 Task: Change theme to spearmint.
Action: Mouse moved to (428, 93)
Screenshot: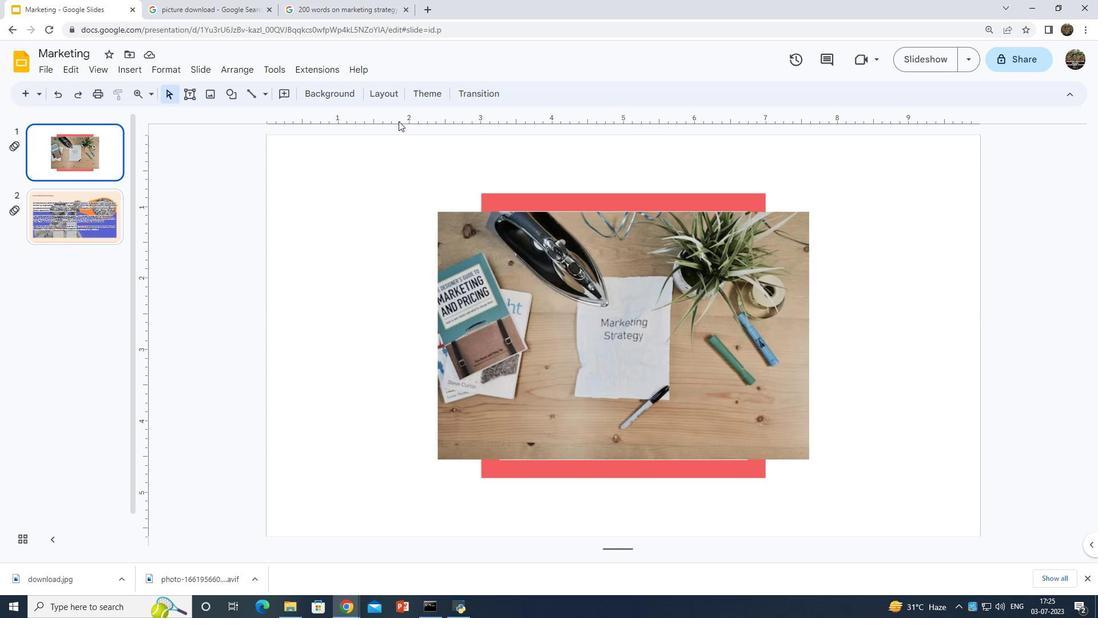 
Action: Mouse pressed left at (428, 93)
Screenshot: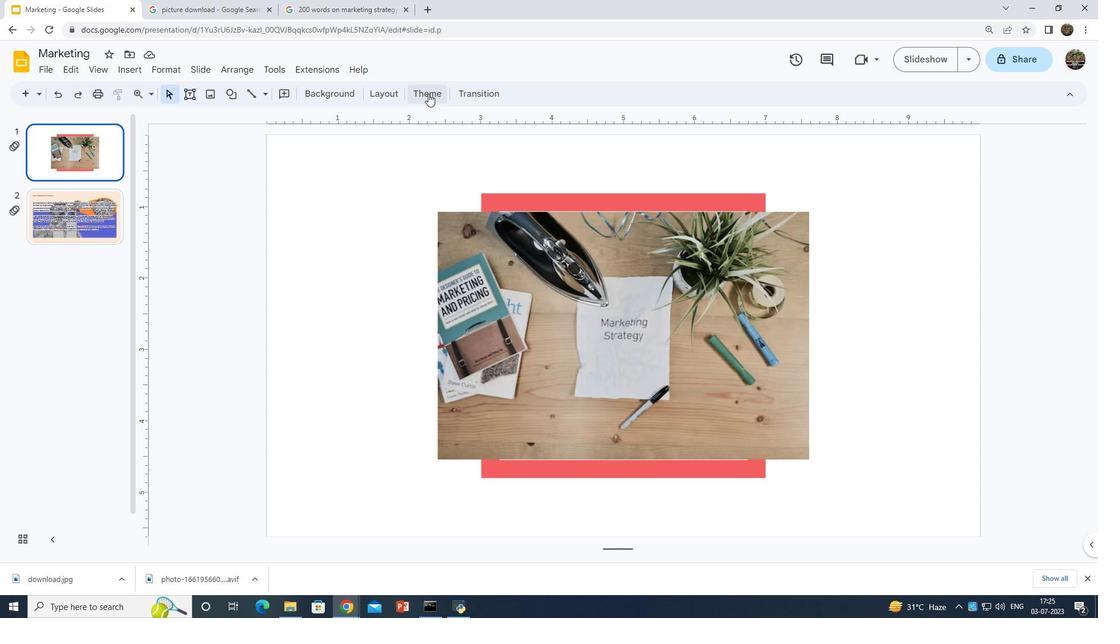 
Action: Mouse moved to (926, 208)
Screenshot: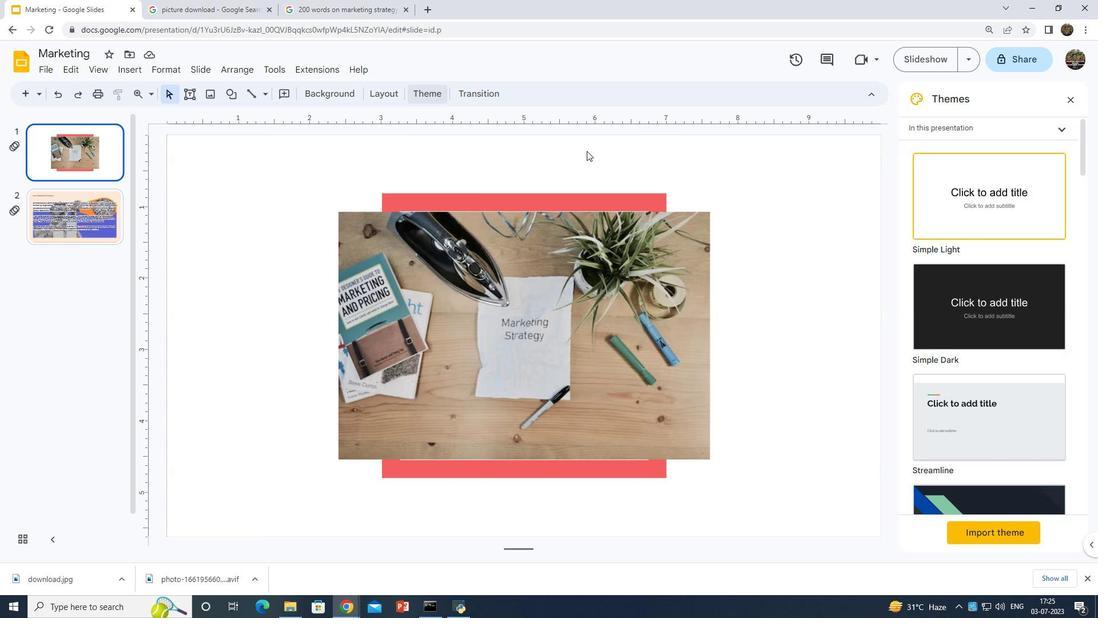 
Action: Mouse scrolled (926, 208) with delta (0, 0)
Screenshot: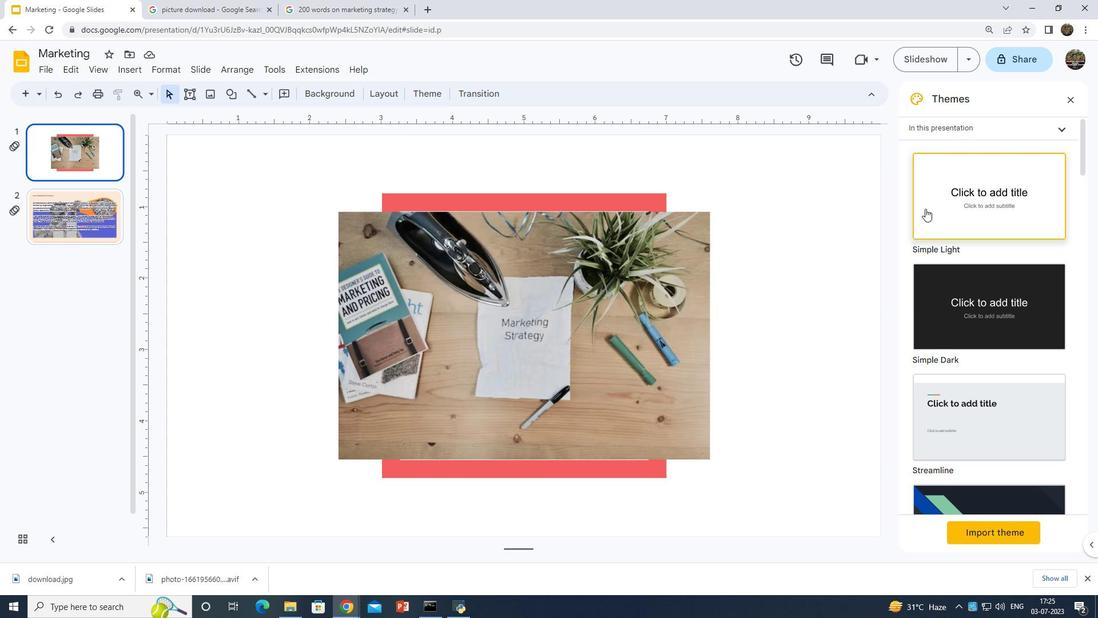 
Action: Mouse scrolled (926, 208) with delta (0, 0)
Screenshot: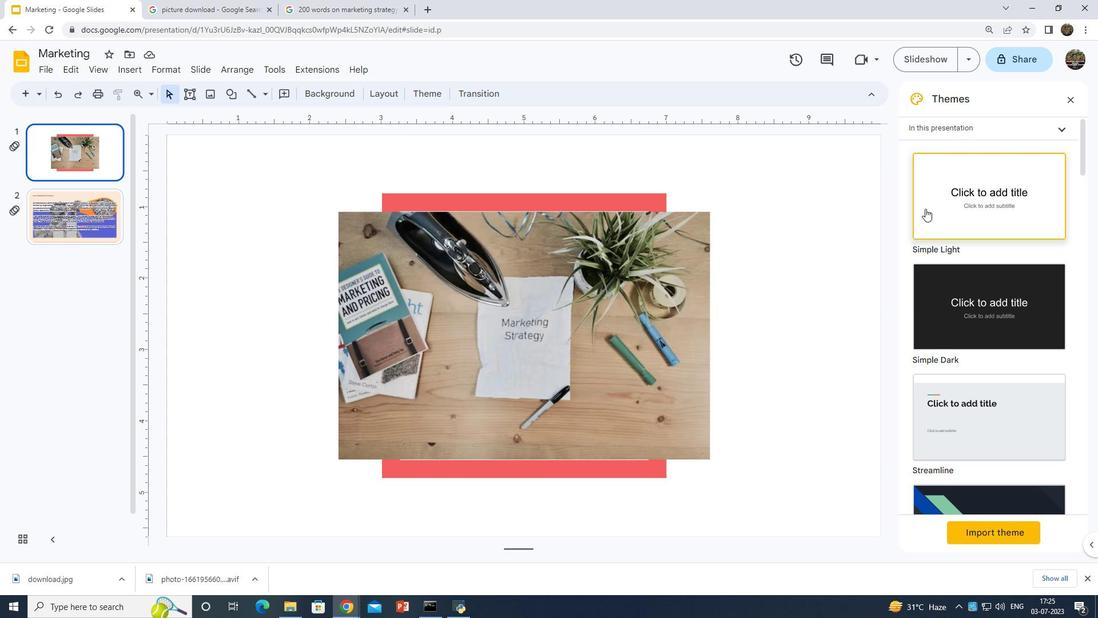 
Action: Mouse scrolled (926, 208) with delta (0, 0)
Screenshot: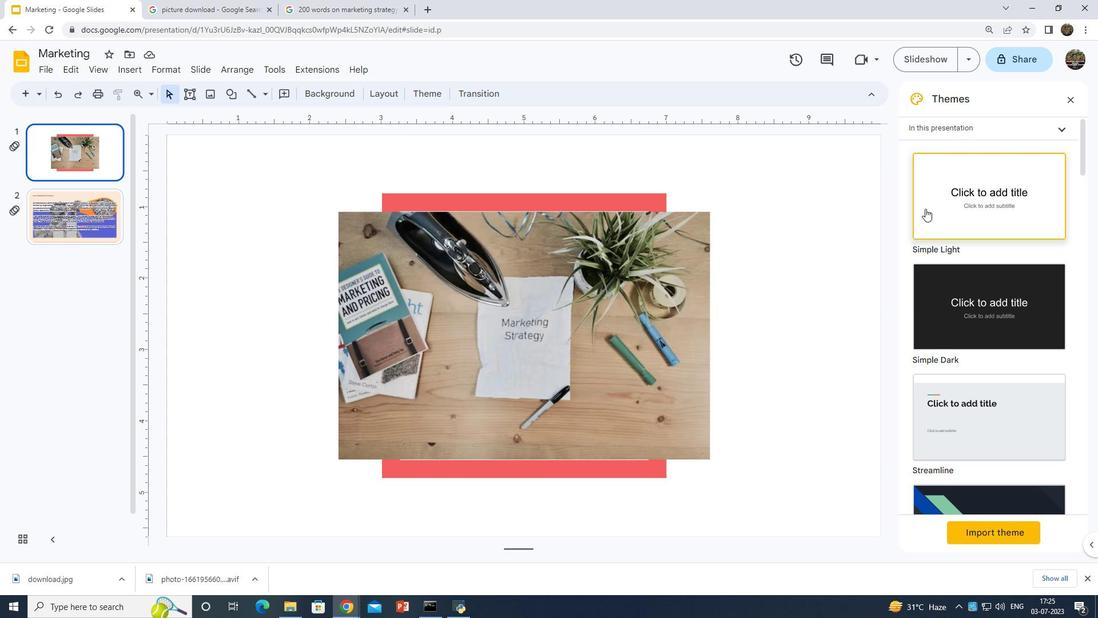 
Action: Mouse scrolled (926, 208) with delta (0, 0)
Screenshot: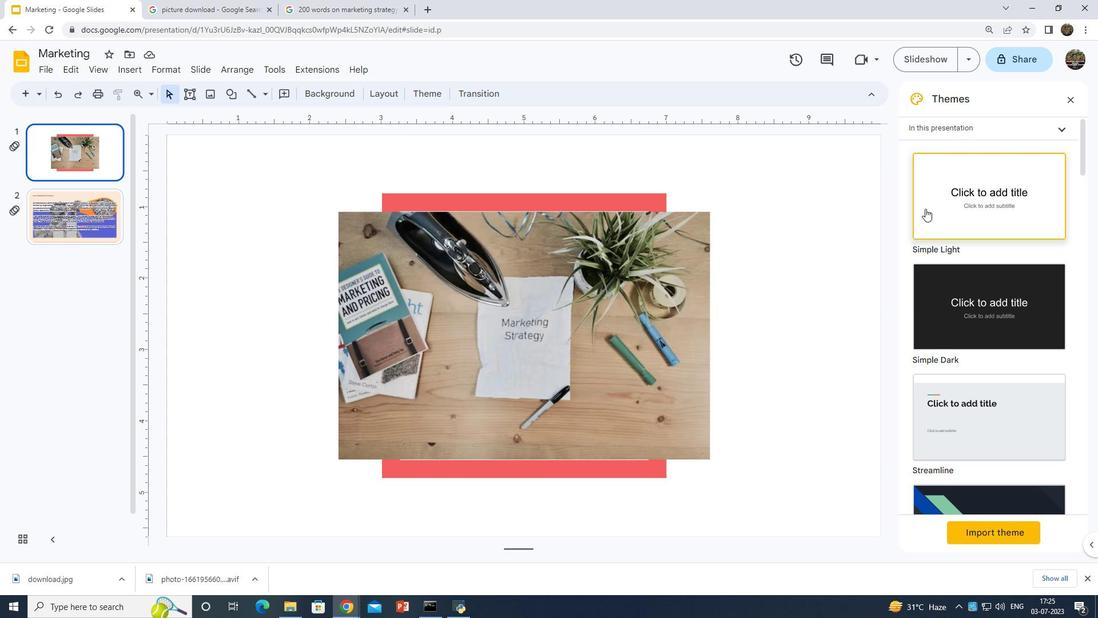 
Action: Mouse moved to (926, 209)
Screenshot: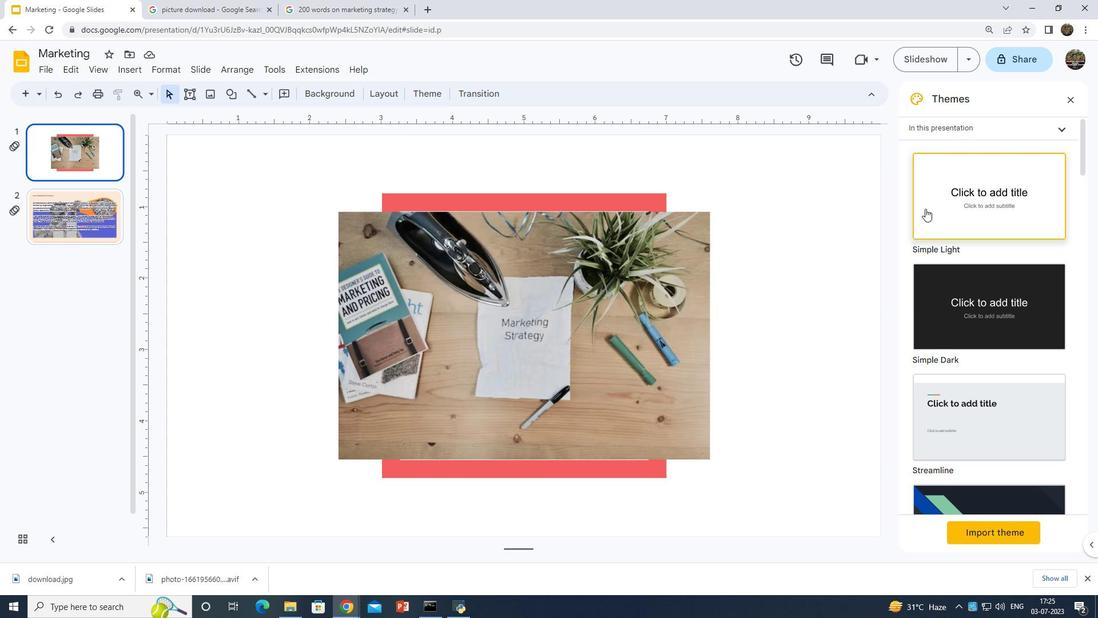 
Action: Mouse scrolled (926, 208) with delta (0, 0)
Screenshot: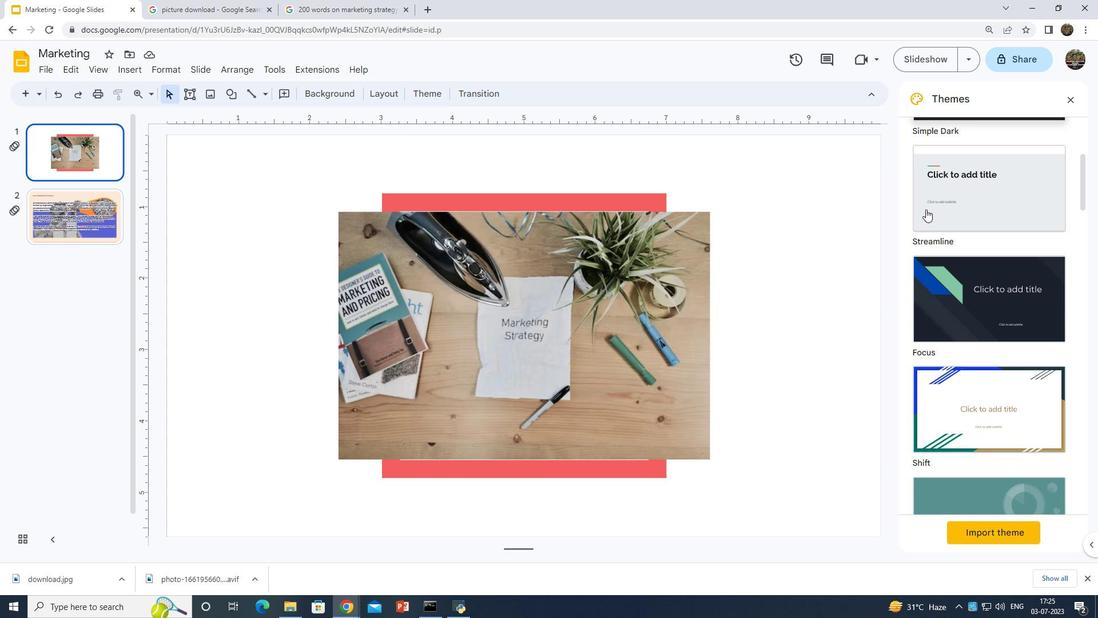 
Action: Mouse scrolled (926, 208) with delta (0, 0)
Screenshot: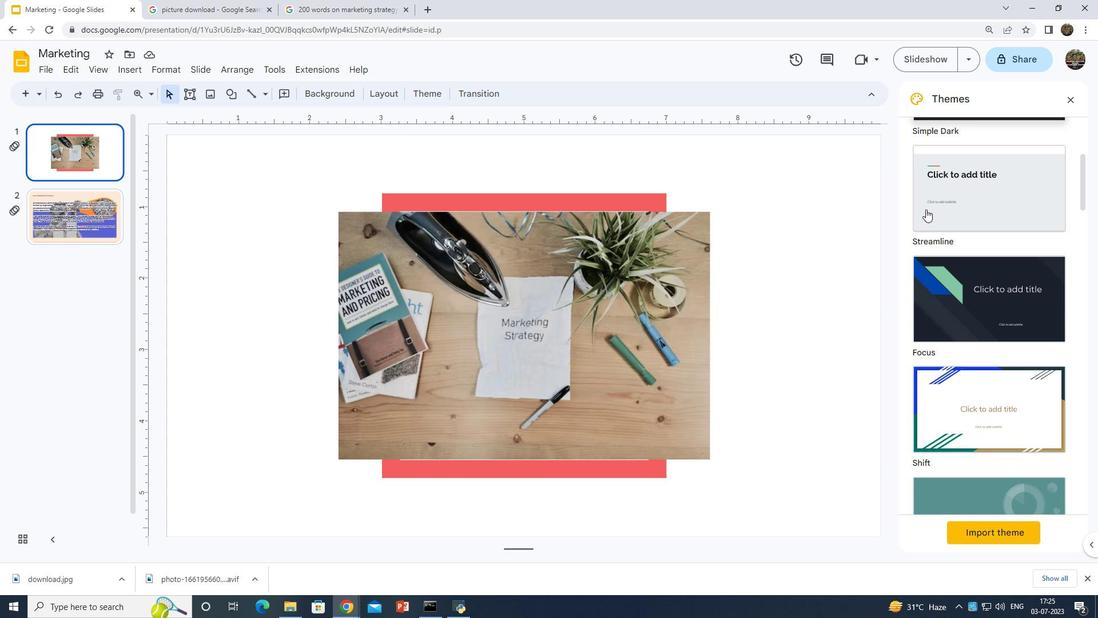 
Action: Mouse scrolled (926, 208) with delta (0, 0)
Screenshot: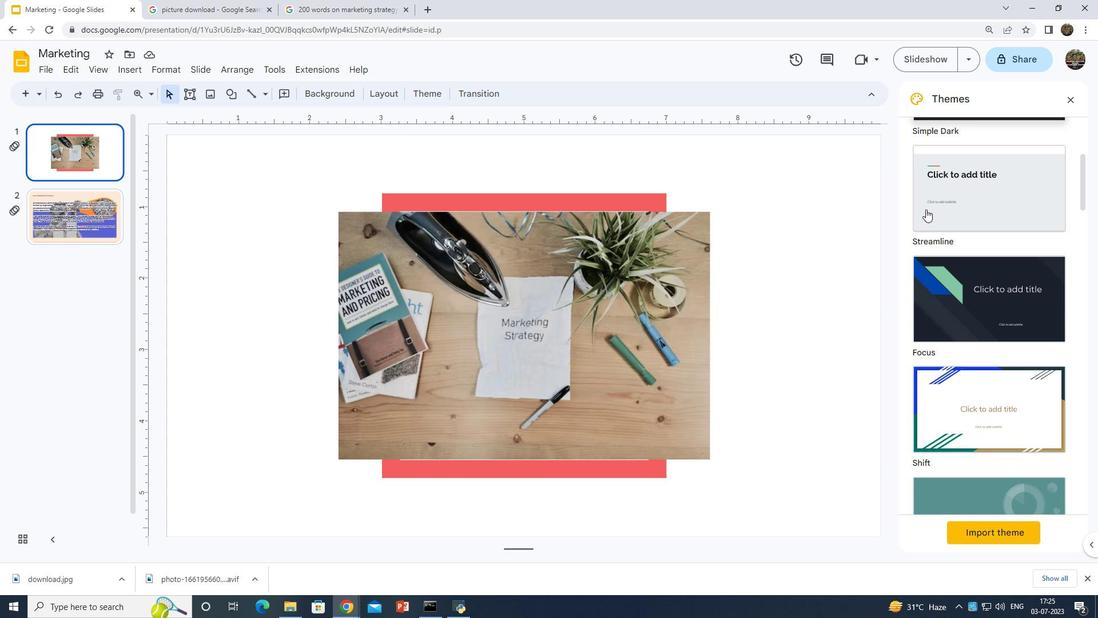 
Action: Mouse scrolled (926, 208) with delta (0, 0)
Screenshot: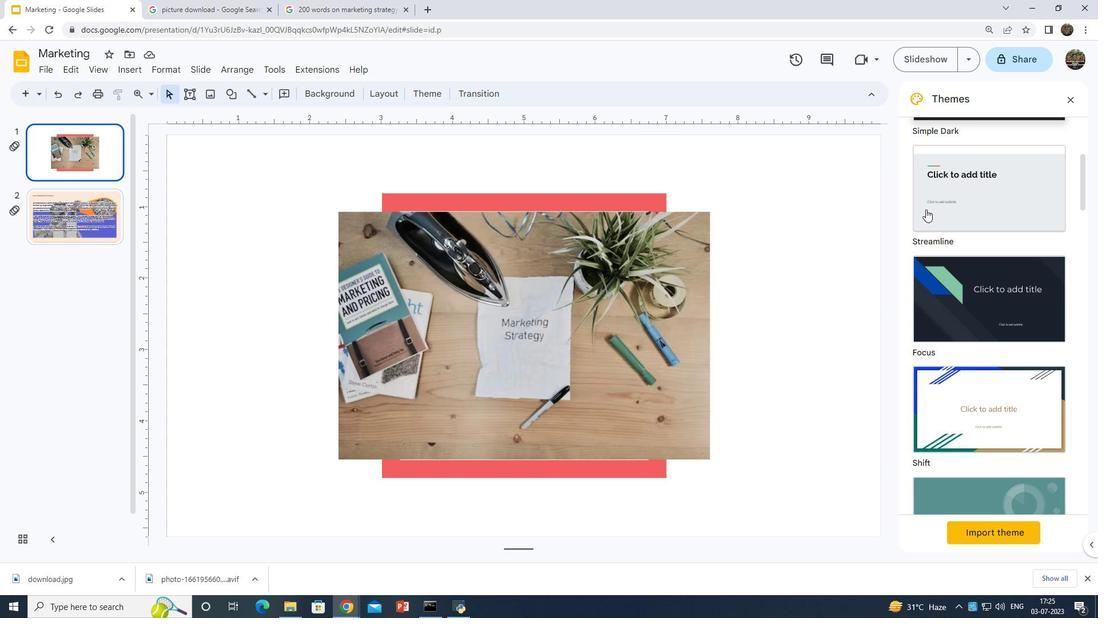 
Action: Mouse scrolled (926, 208) with delta (0, 0)
Screenshot: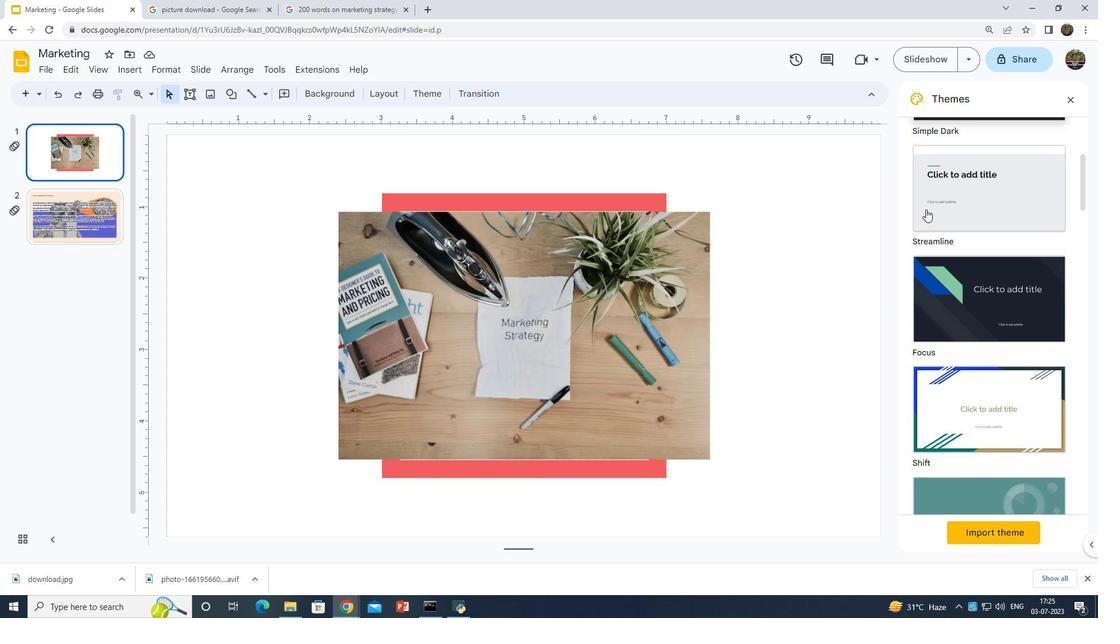 
Action: Mouse scrolled (926, 208) with delta (0, 0)
Screenshot: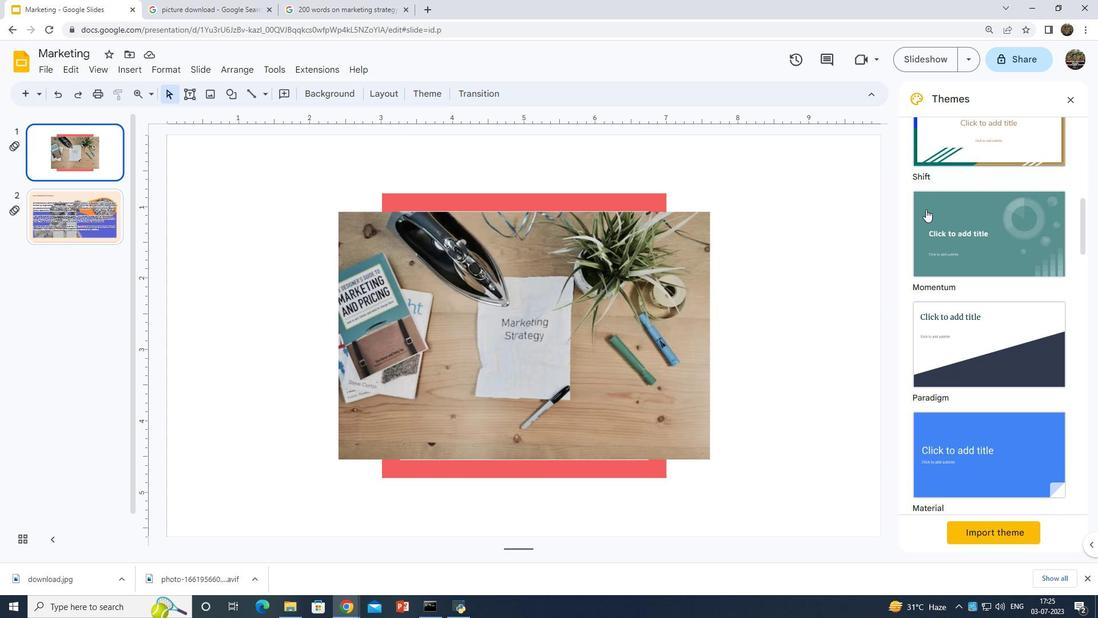 
Action: Mouse scrolled (926, 208) with delta (0, 0)
Screenshot: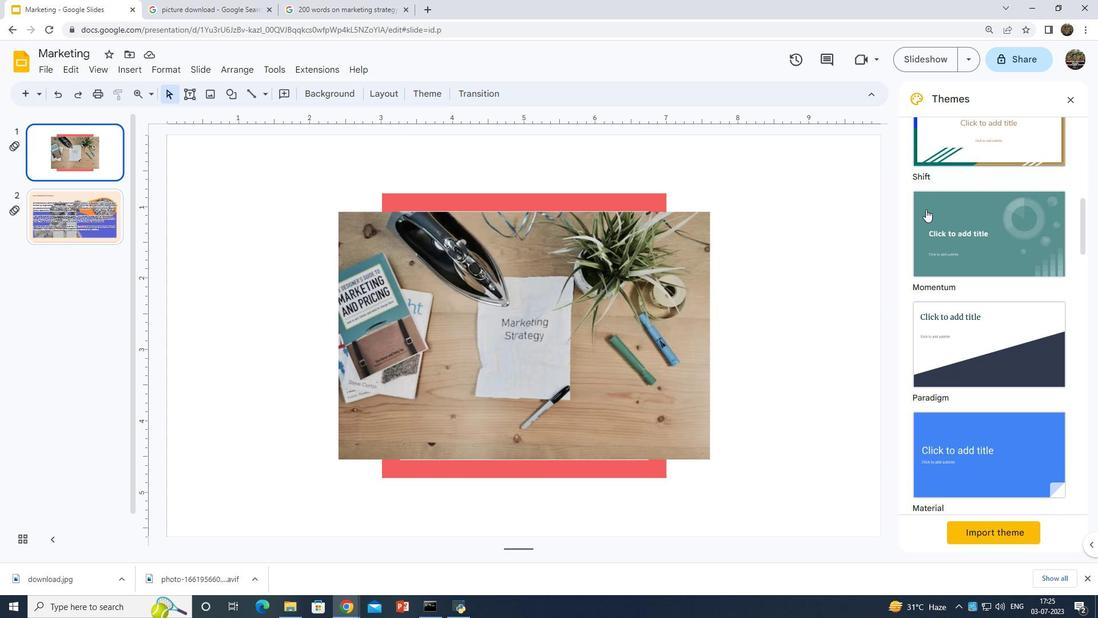 
Action: Mouse scrolled (926, 208) with delta (0, 0)
Screenshot: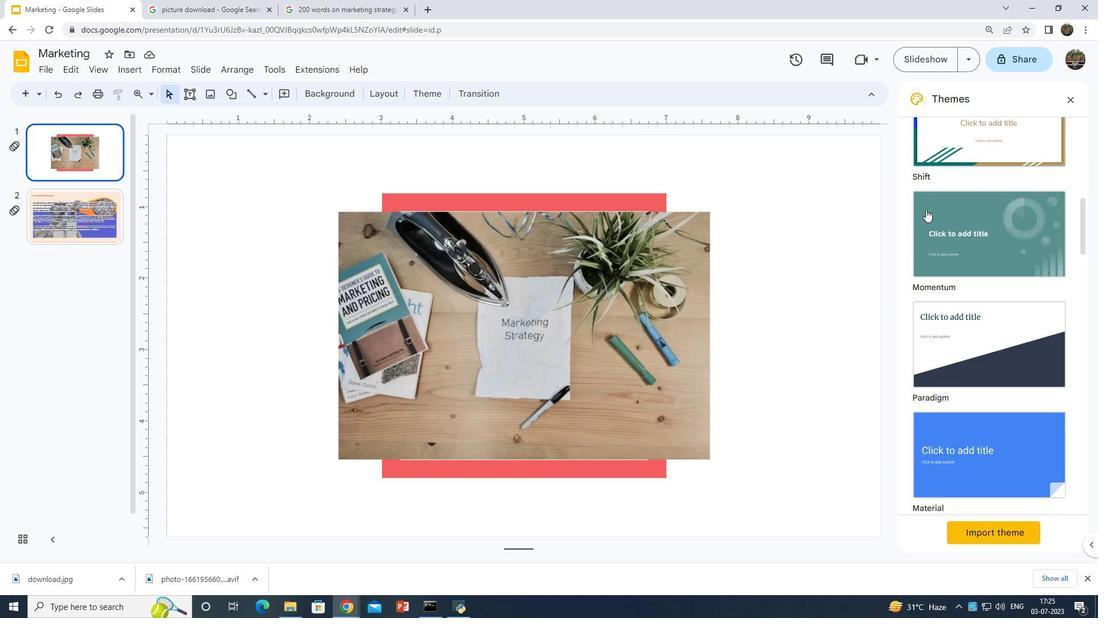 
Action: Mouse scrolled (926, 208) with delta (0, 0)
Screenshot: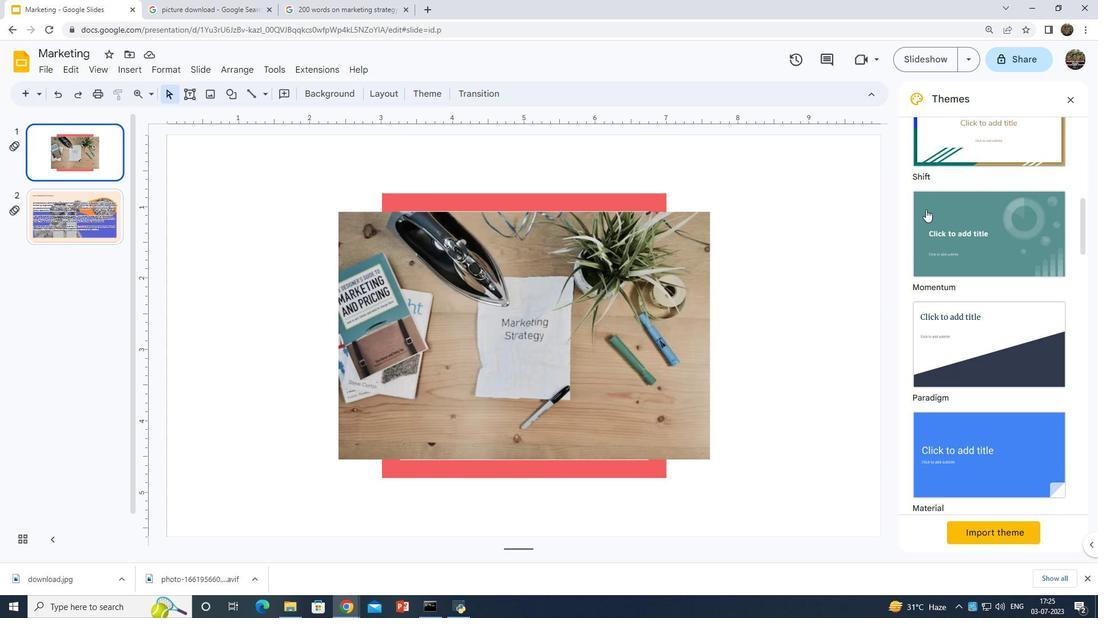 
Action: Mouse scrolled (926, 208) with delta (0, 0)
Screenshot: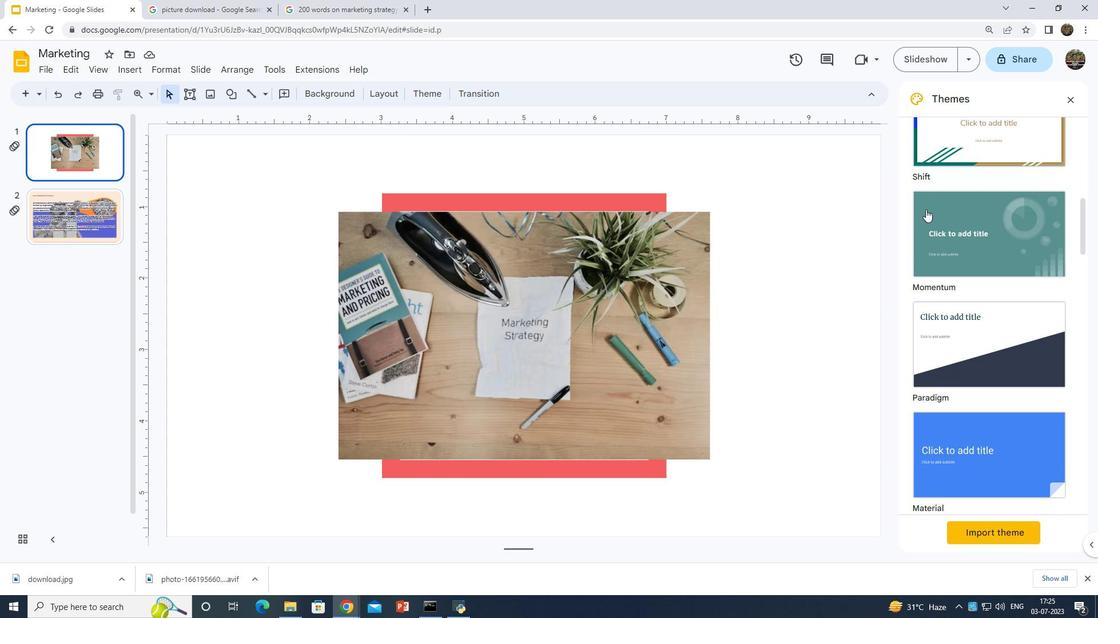 
Action: Mouse scrolled (926, 208) with delta (0, 0)
Screenshot: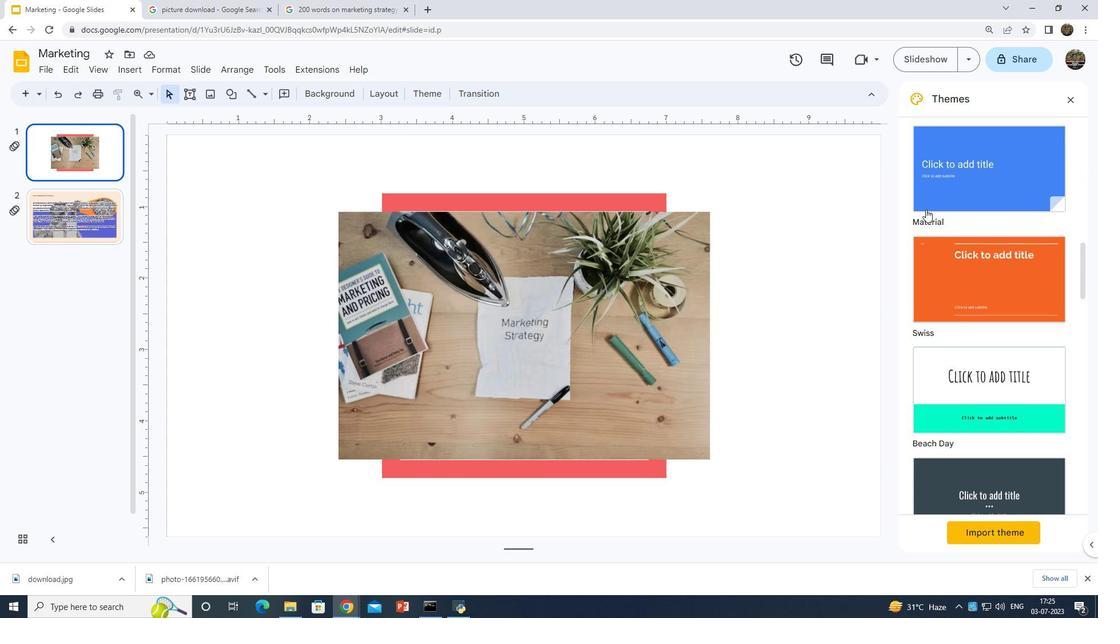 
Action: Mouse scrolled (926, 208) with delta (0, 0)
Screenshot: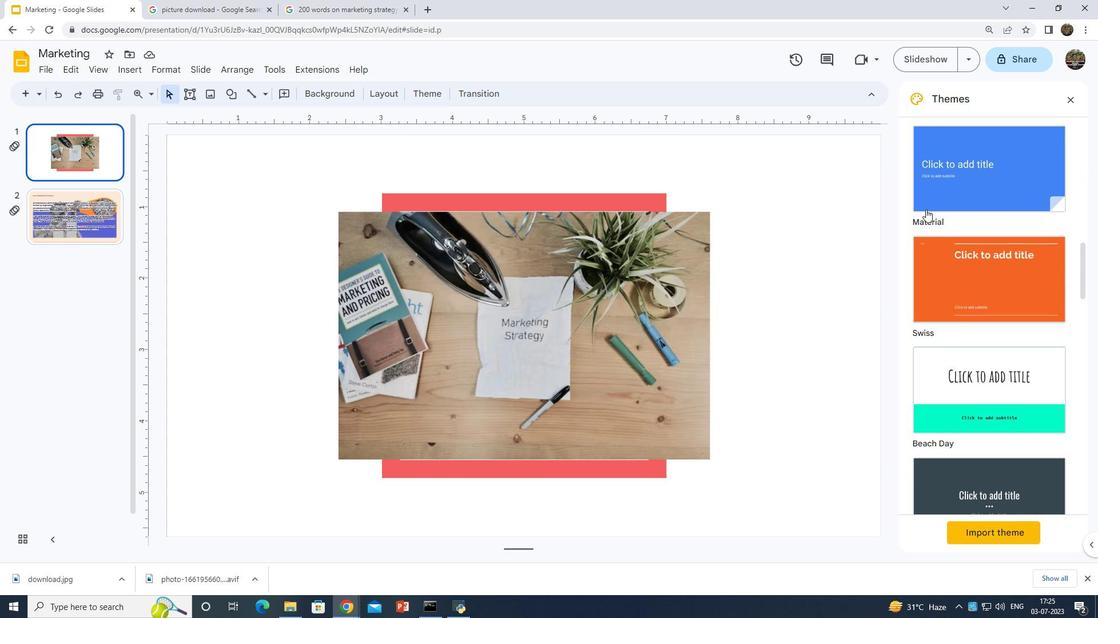 
Action: Mouse scrolled (926, 208) with delta (0, 0)
Screenshot: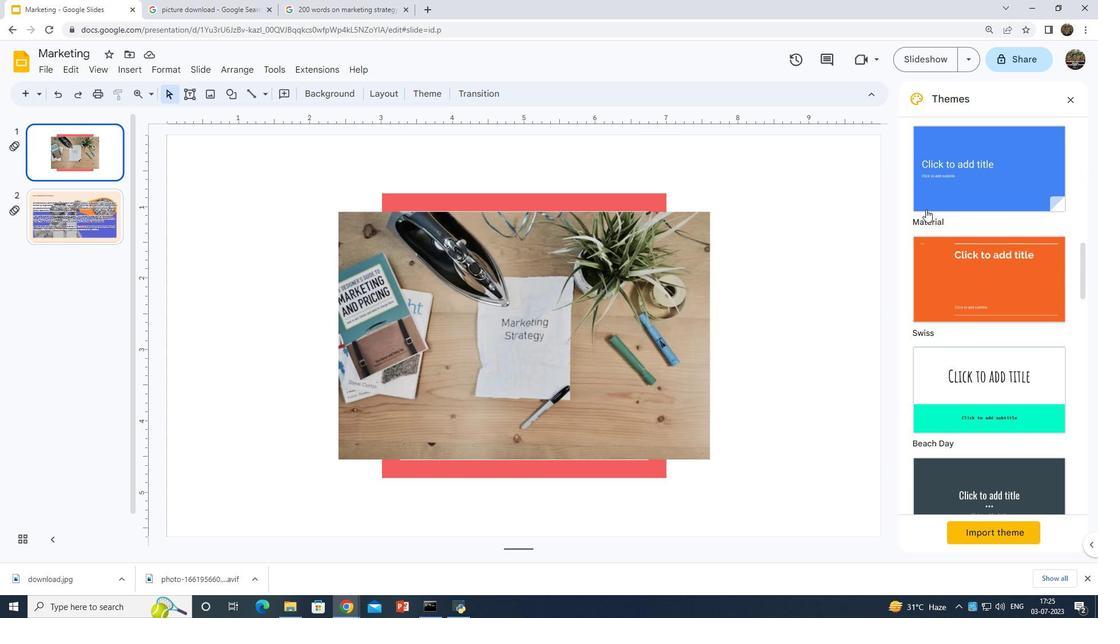 
Action: Mouse scrolled (926, 208) with delta (0, 0)
Screenshot: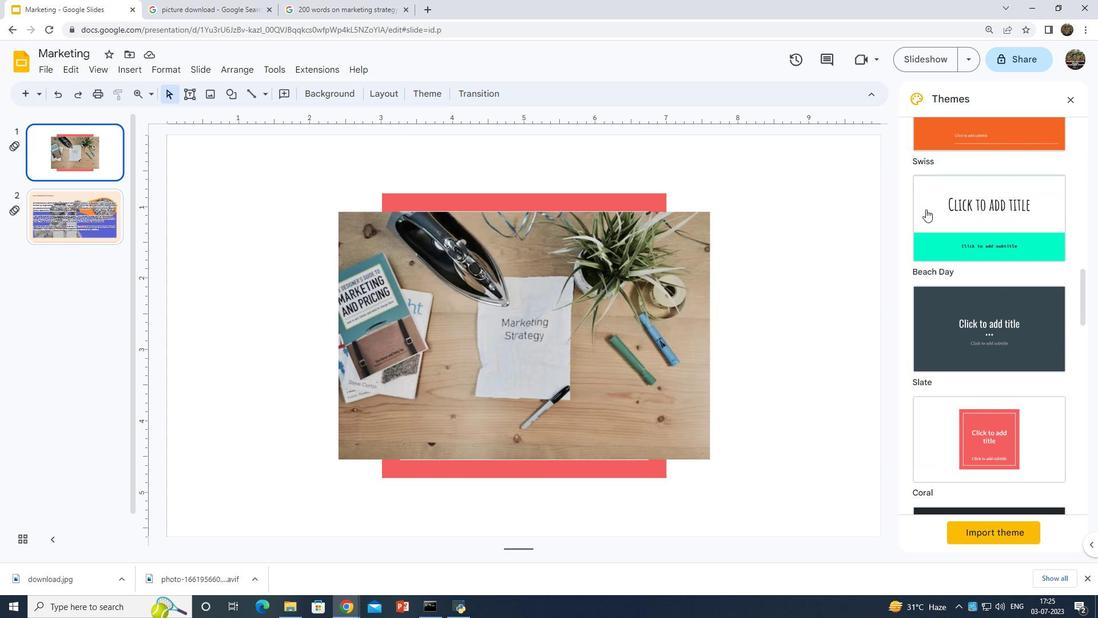 
Action: Mouse scrolled (926, 208) with delta (0, 0)
Screenshot: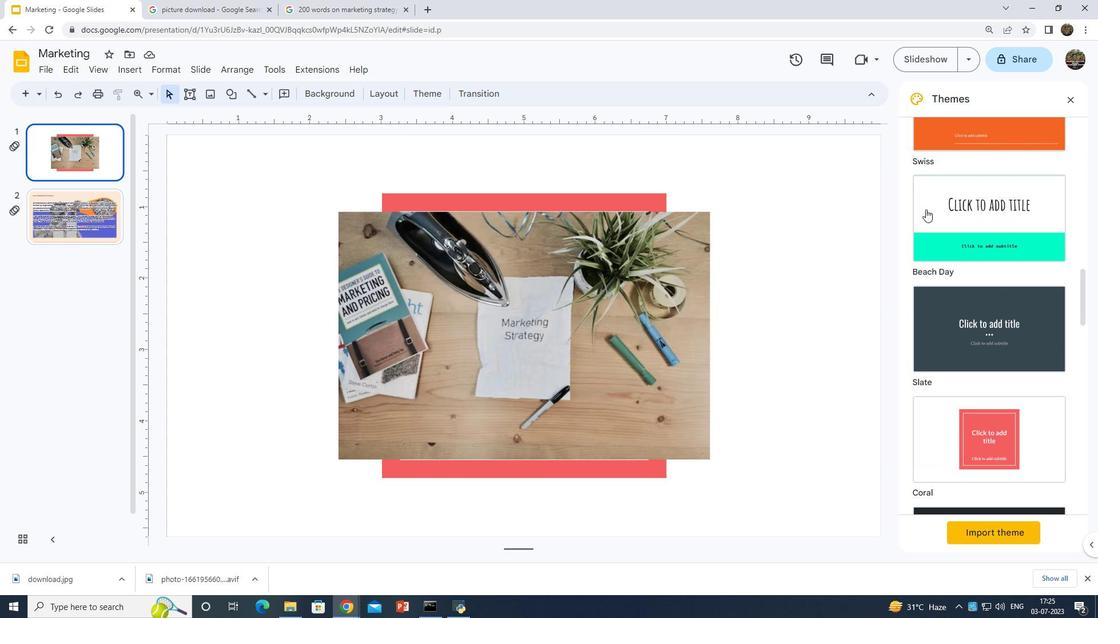 
Action: Mouse scrolled (926, 208) with delta (0, 0)
Screenshot: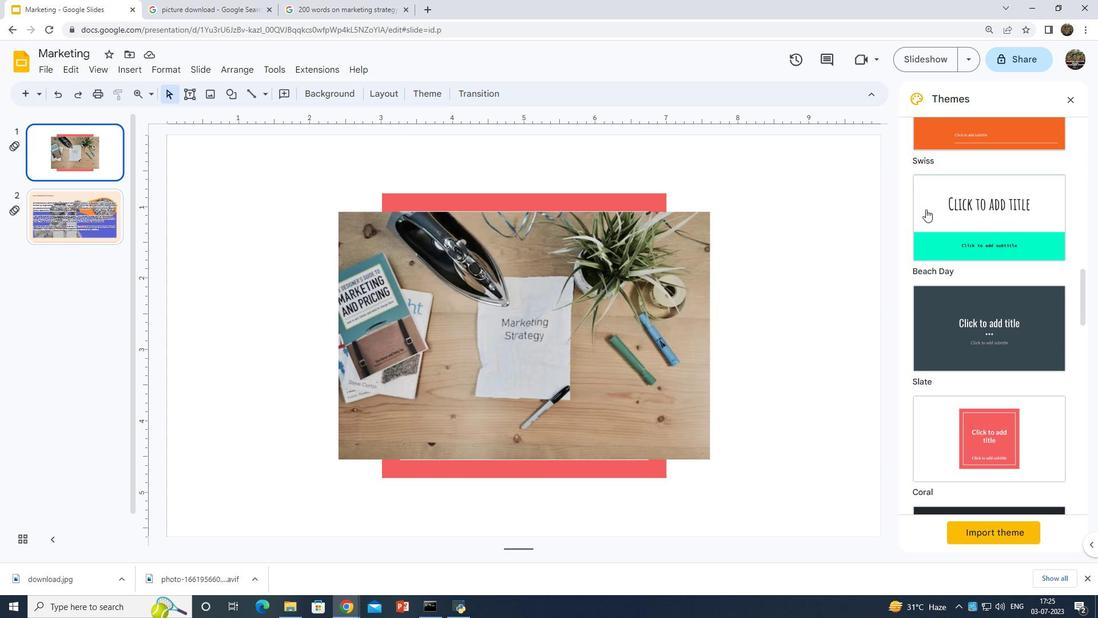 
Action: Mouse scrolled (926, 208) with delta (0, 0)
Screenshot: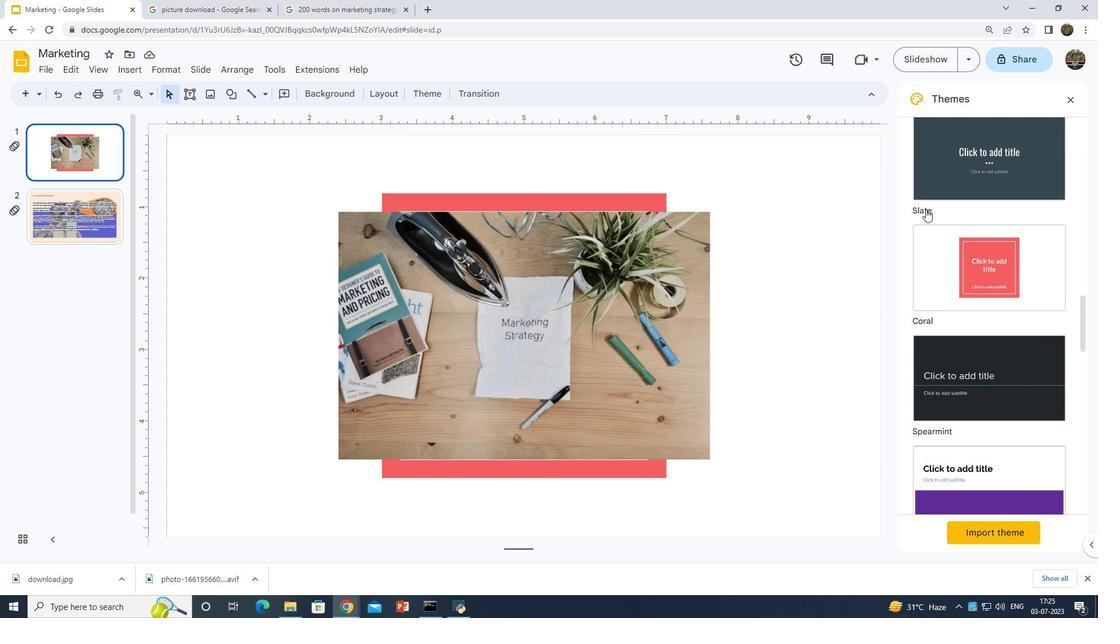 
Action: Mouse scrolled (926, 208) with delta (0, 0)
Screenshot: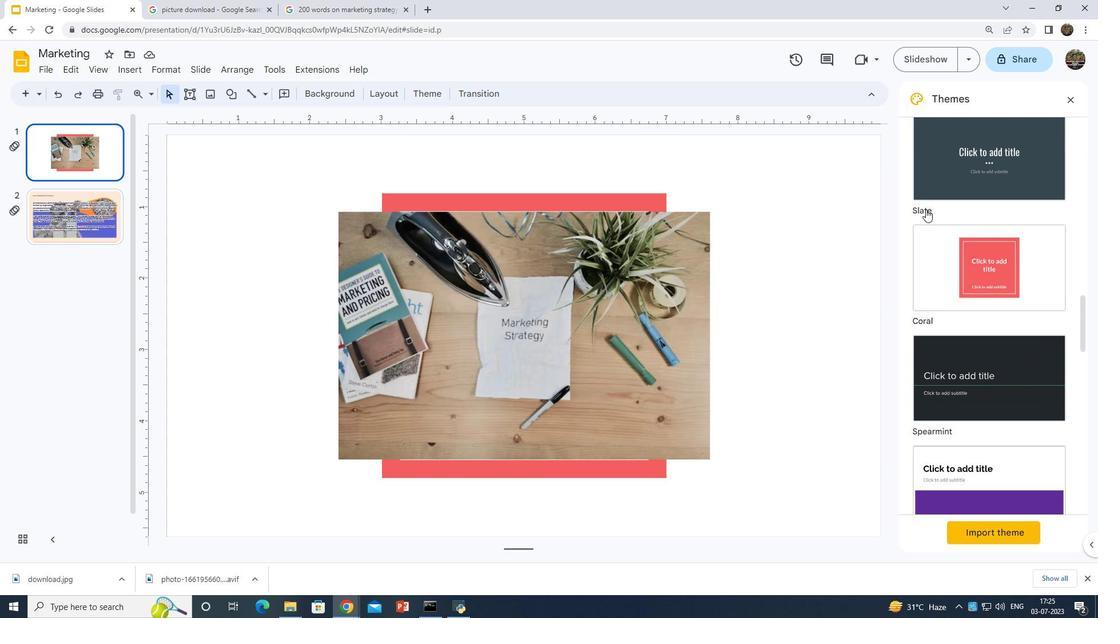 
Action: Mouse moved to (966, 289)
Screenshot: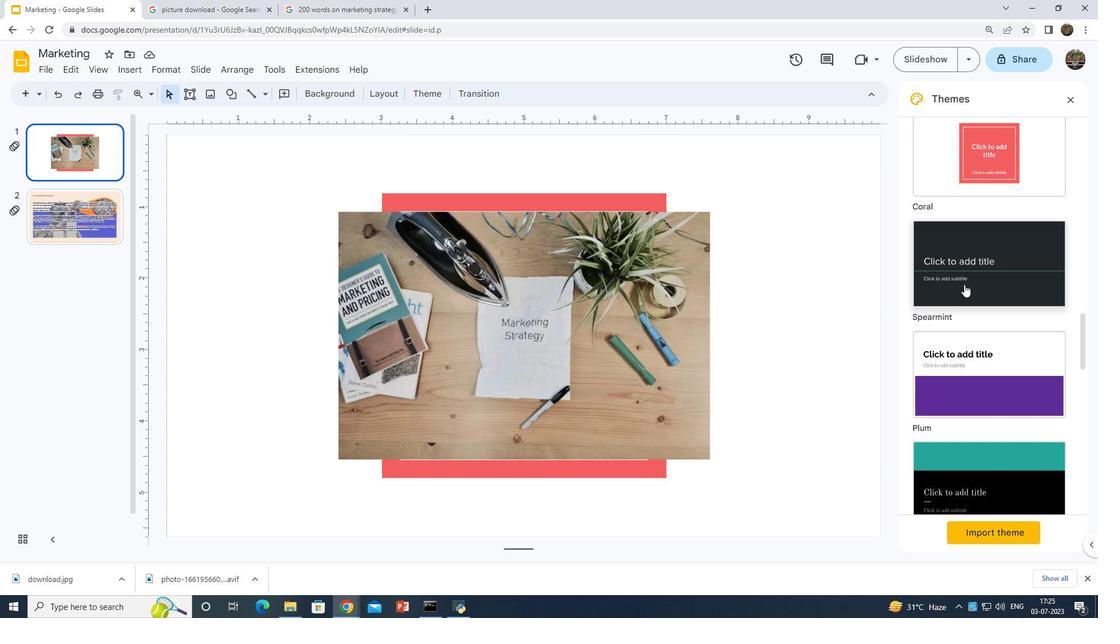 
Action: Mouse pressed left at (966, 289)
Screenshot: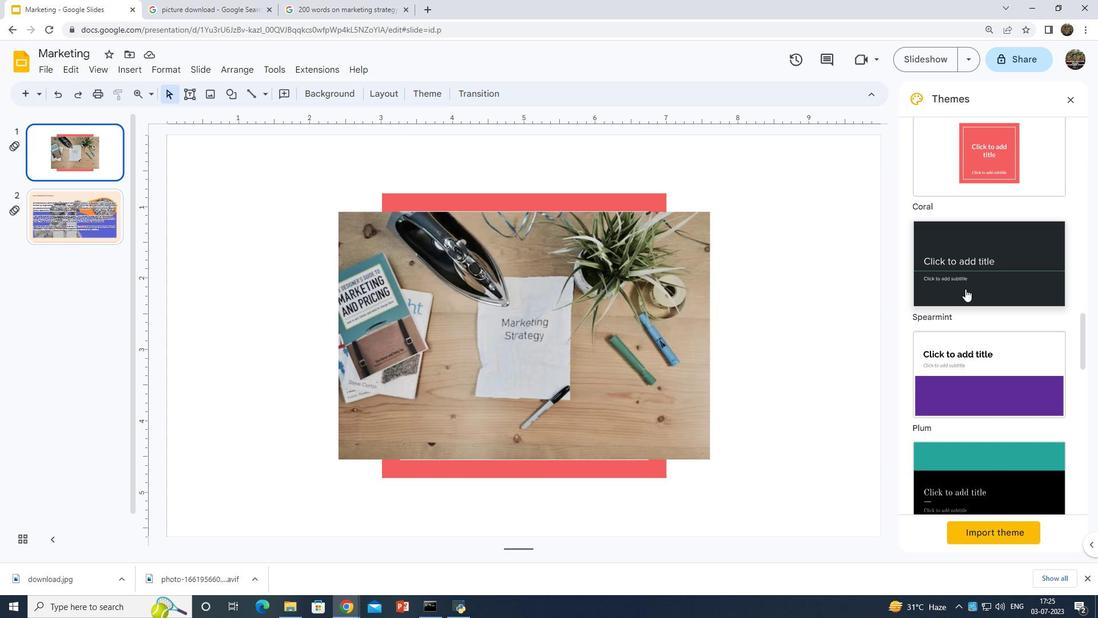 
Action: Mouse moved to (966, 288)
Screenshot: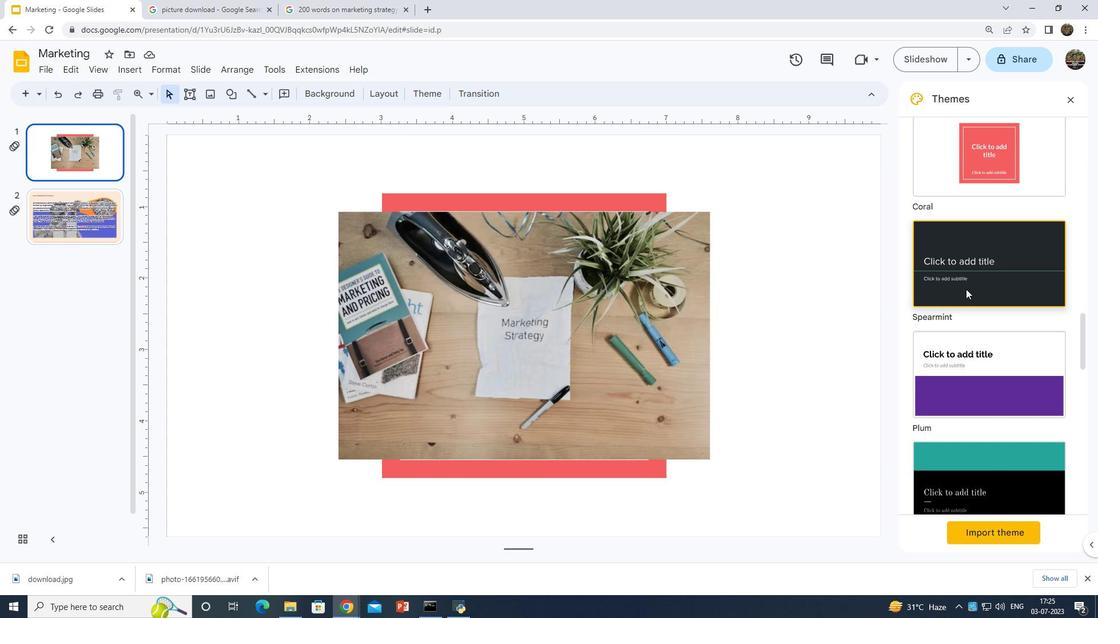 
